 Task: Use mute to declutter your inbox during busy periods.
Action: Mouse moved to (192, 209)
Screenshot: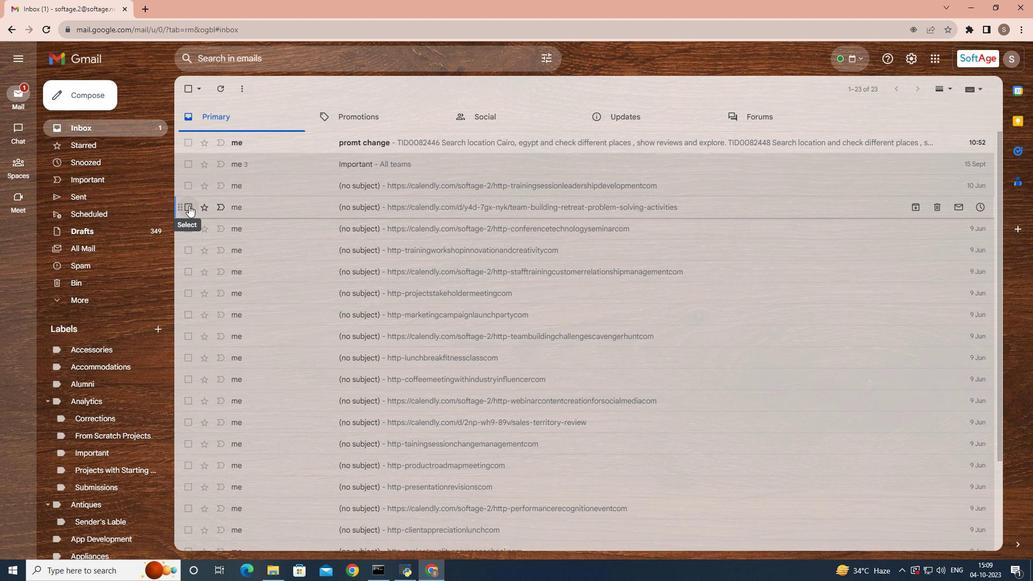 
Action: Mouse pressed left at (192, 209)
Screenshot: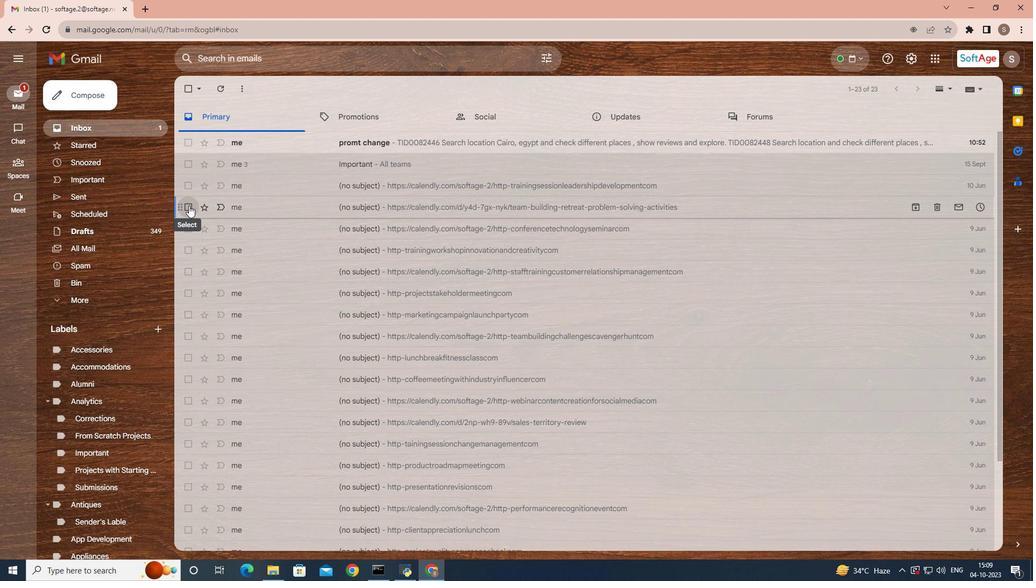 
Action: Mouse moved to (190, 229)
Screenshot: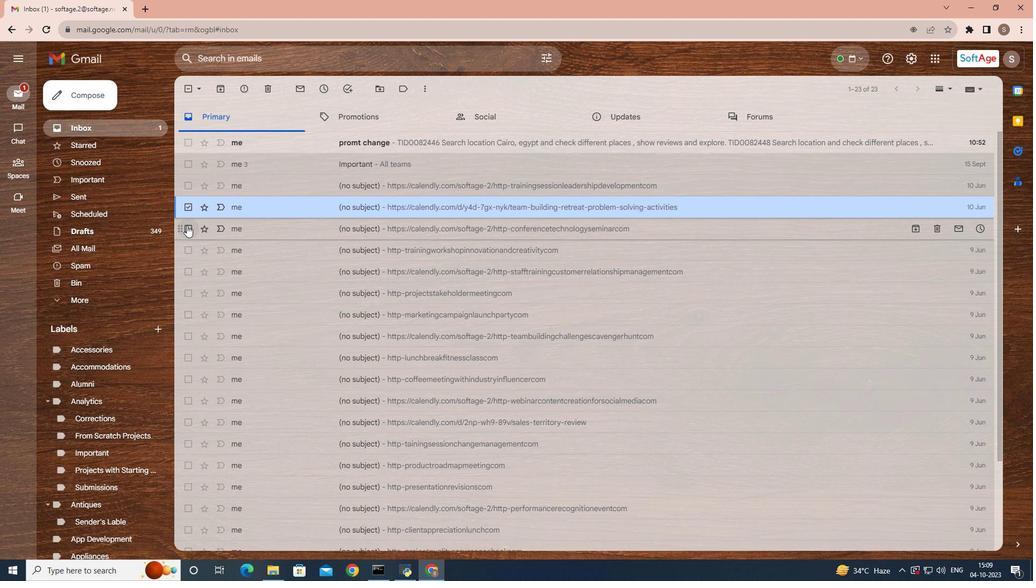 
Action: Mouse pressed left at (190, 229)
Screenshot: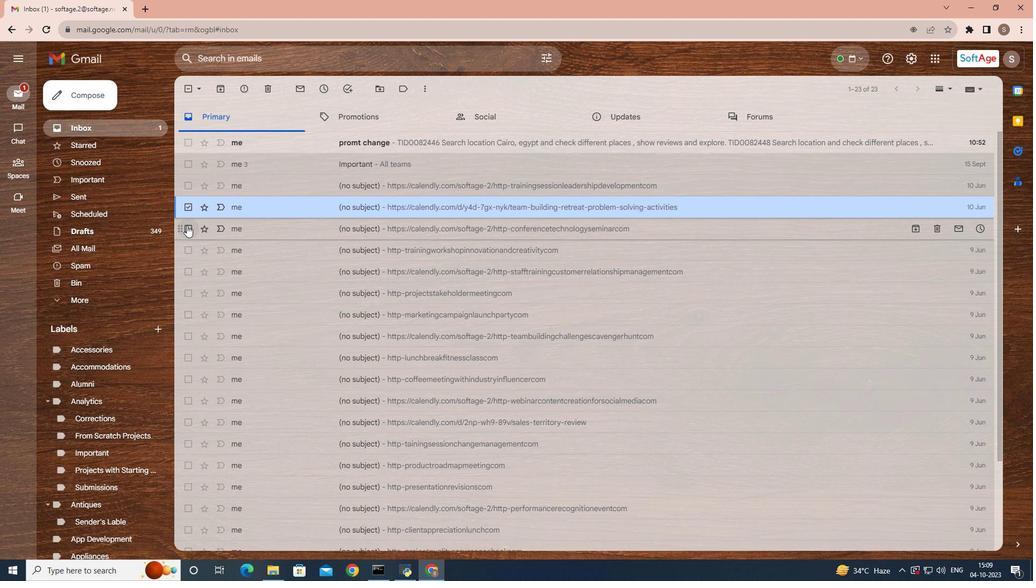 
Action: Mouse moved to (190, 252)
Screenshot: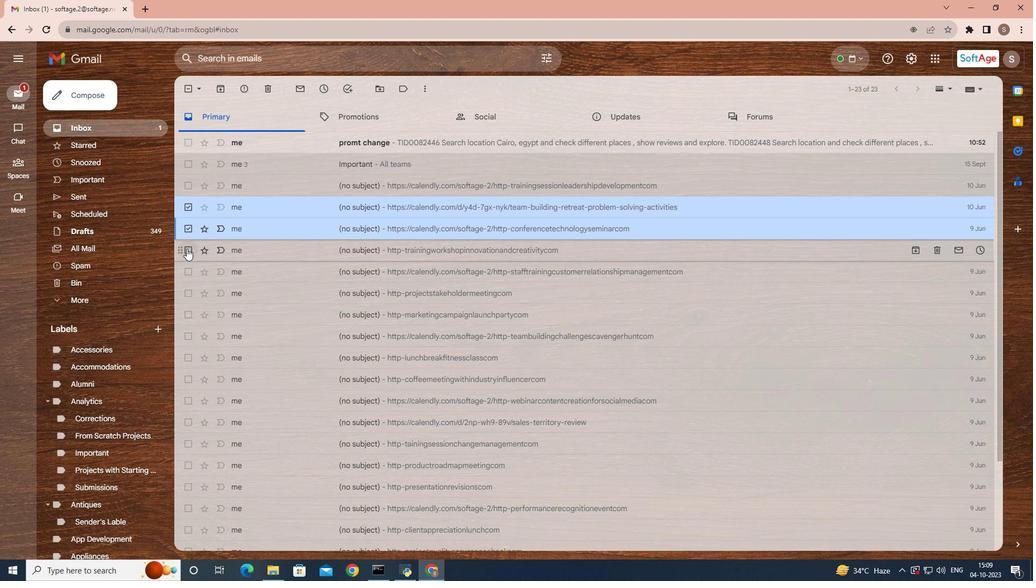 
Action: Mouse pressed left at (190, 252)
Screenshot: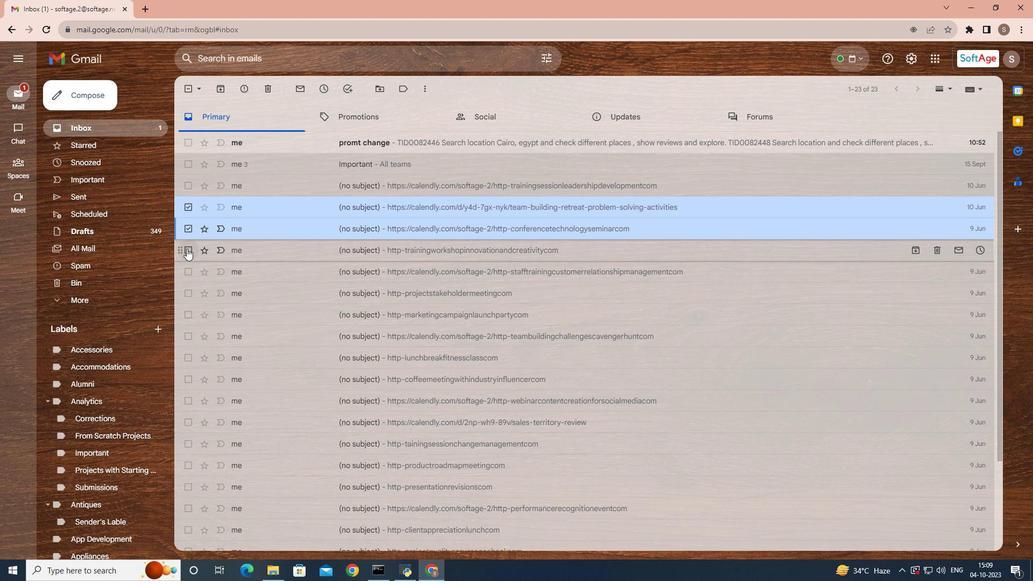 
Action: Mouse moved to (196, 279)
Screenshot: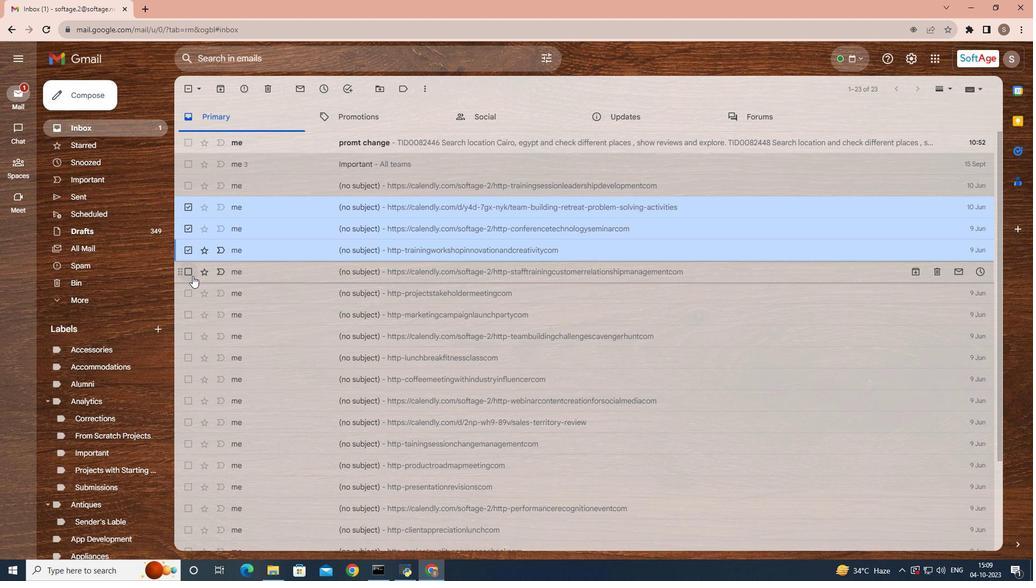 
Action: Mouse pressed left at (196, 279)
Screenshot: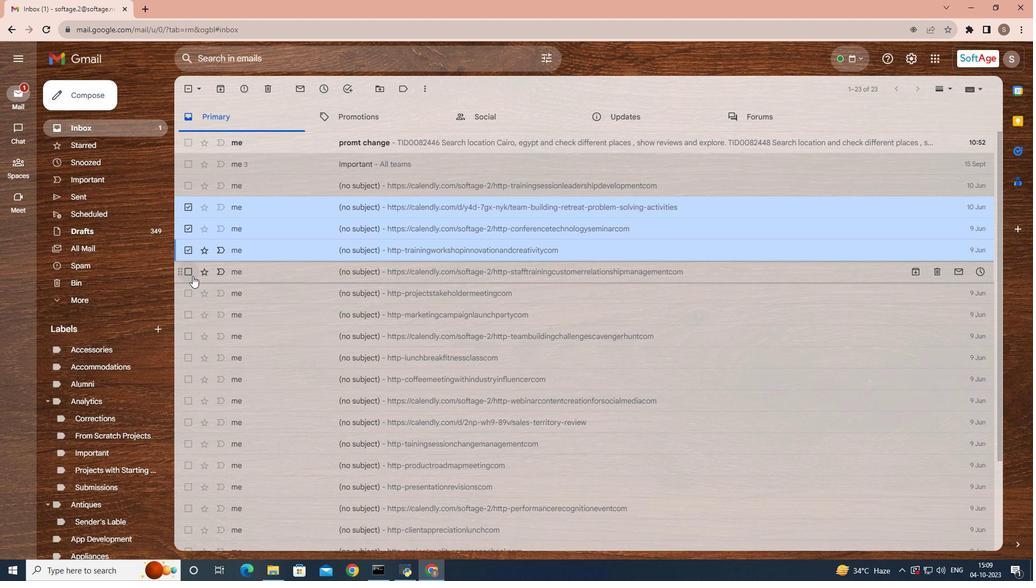 
Action: Mouse moved to (194, 298)
Screenshot: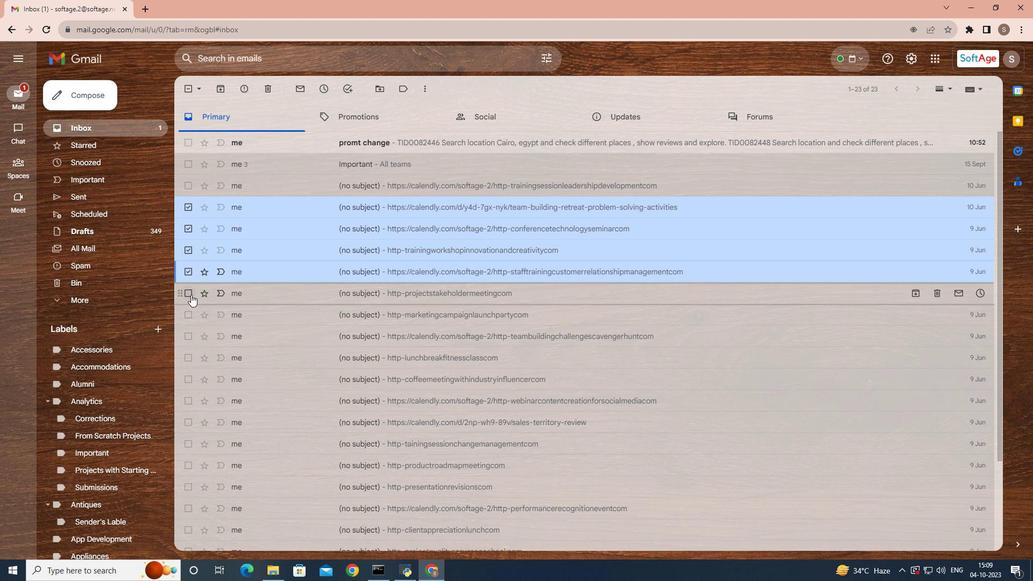 
Action: Mouse pressed left at (194, 298)
Screenshot: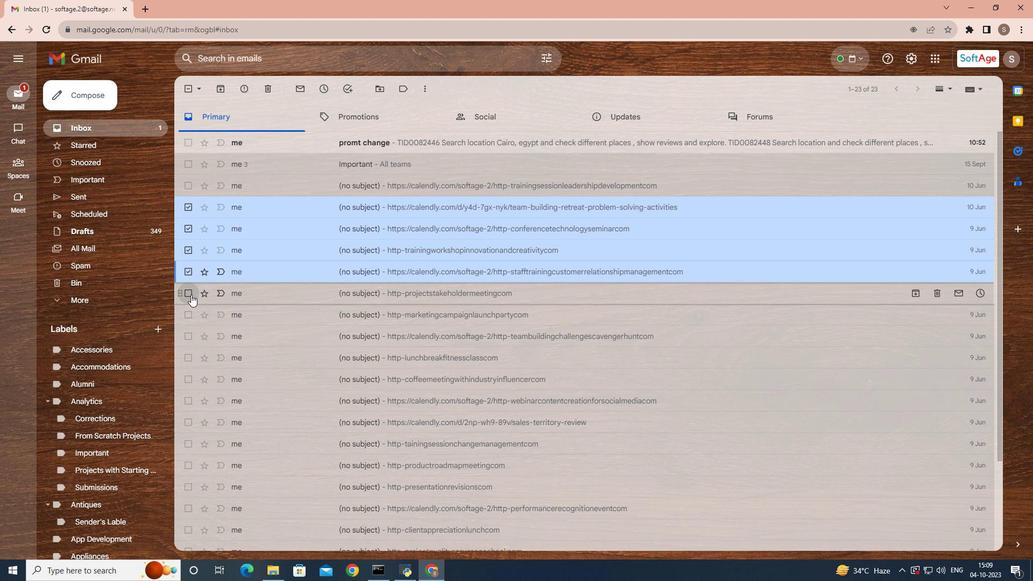 
Action: Mouse moved to (190, 325)
Screenshot: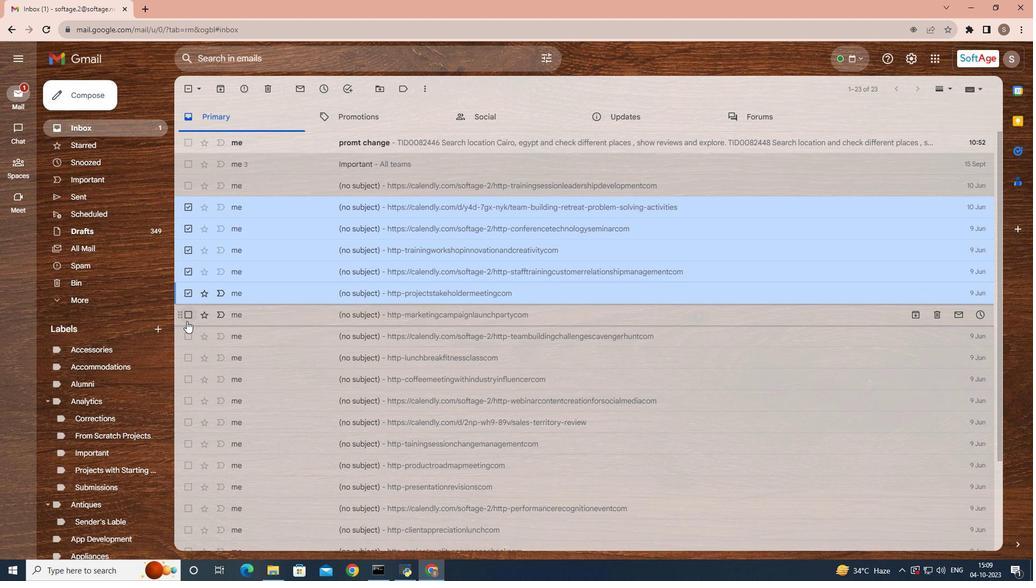 
Action: Mouse pressed left at (190, 325)
Screenshot: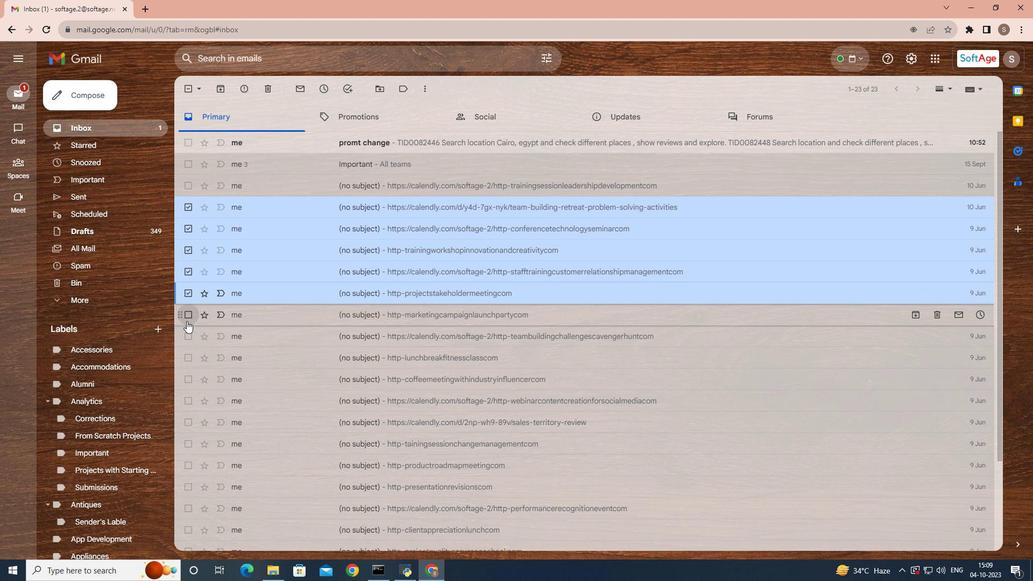 
Action: Mouse moved to (188, 343)
Screenshot: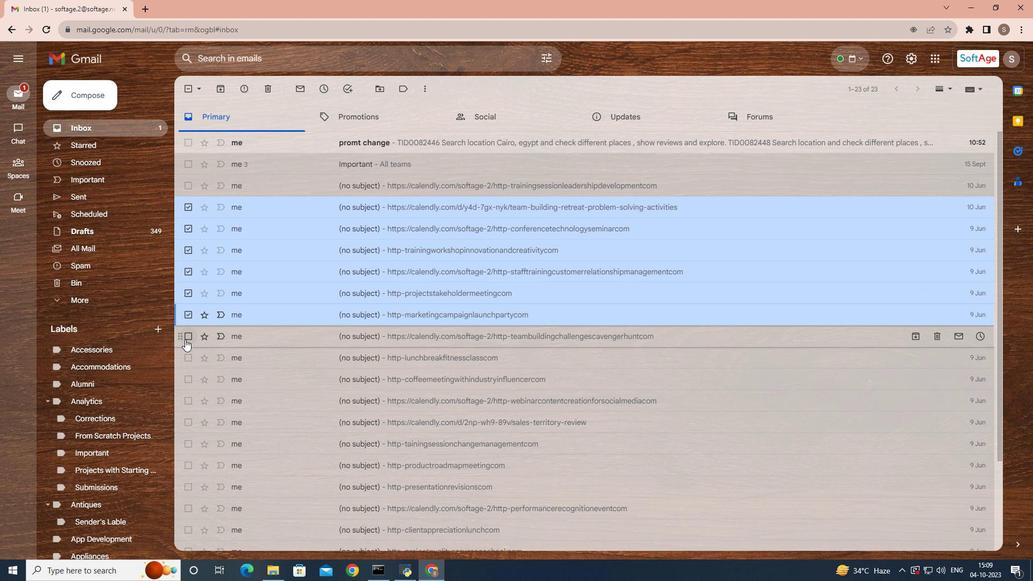 
Action: Mouse pressed left at (188, 343)
Screenshot: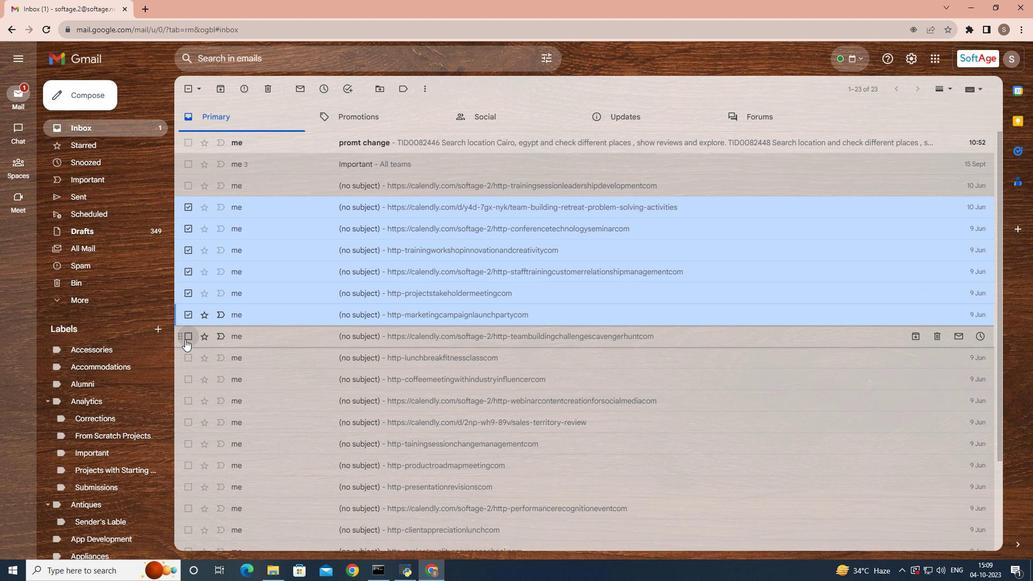 
Action: Mouse moved to (190, 371)
Screenshot: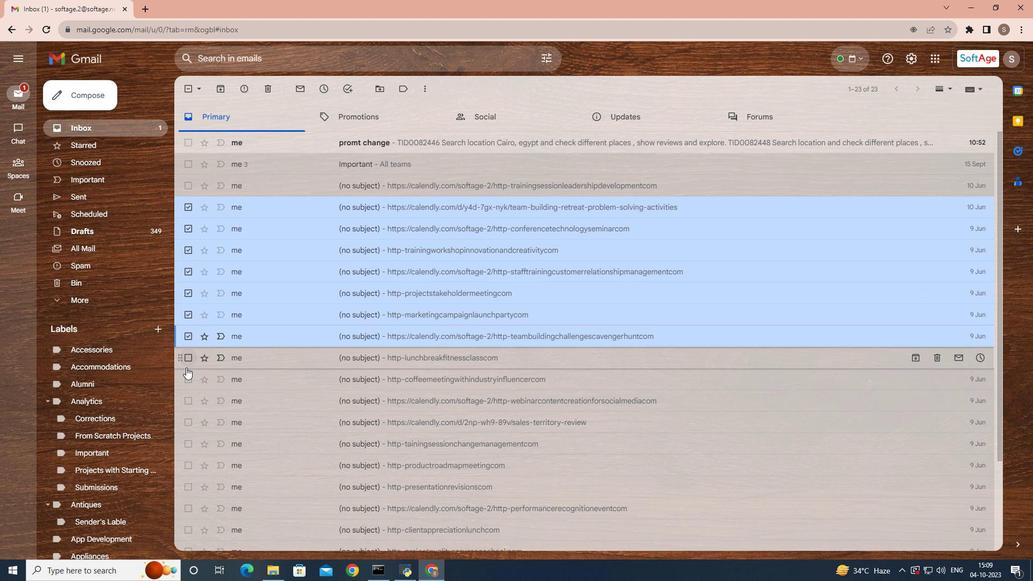 
Action: Mouse pressed left at (190, 371)
Screenshot: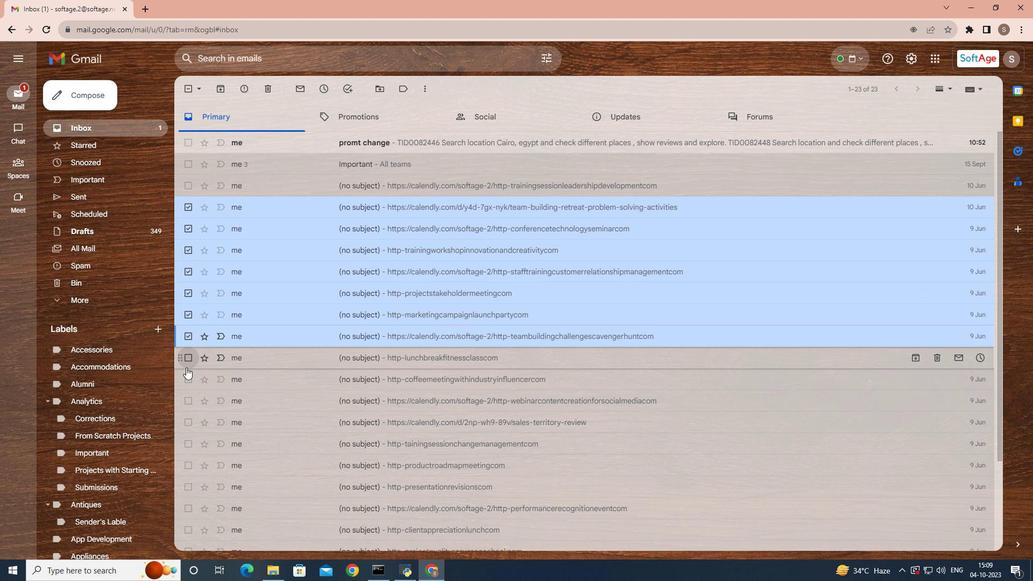 
Action: Mouse moved to (190, 390)
Screenshot: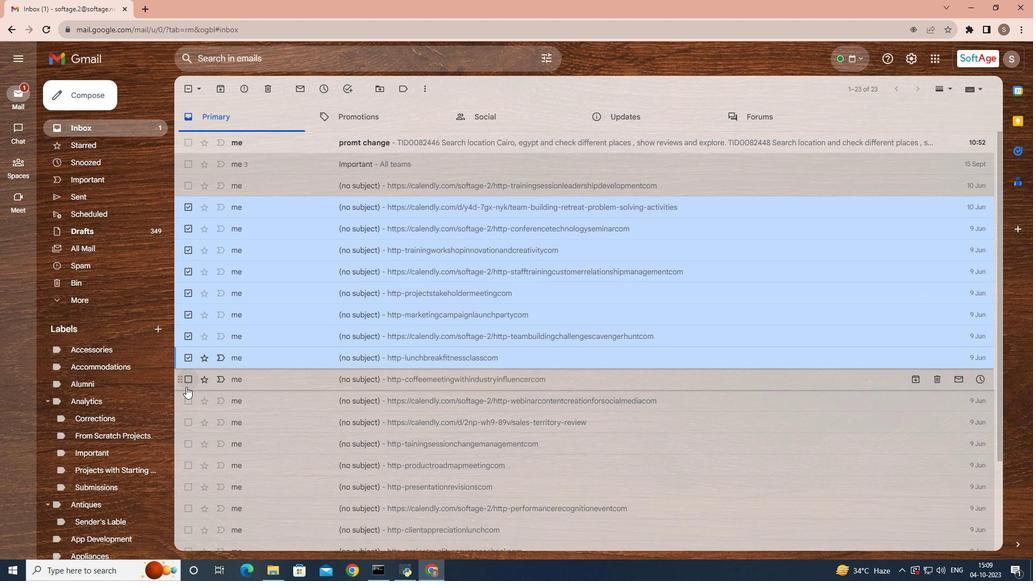 
Action: Mouse pressed left at (190, 390)
Screenshot: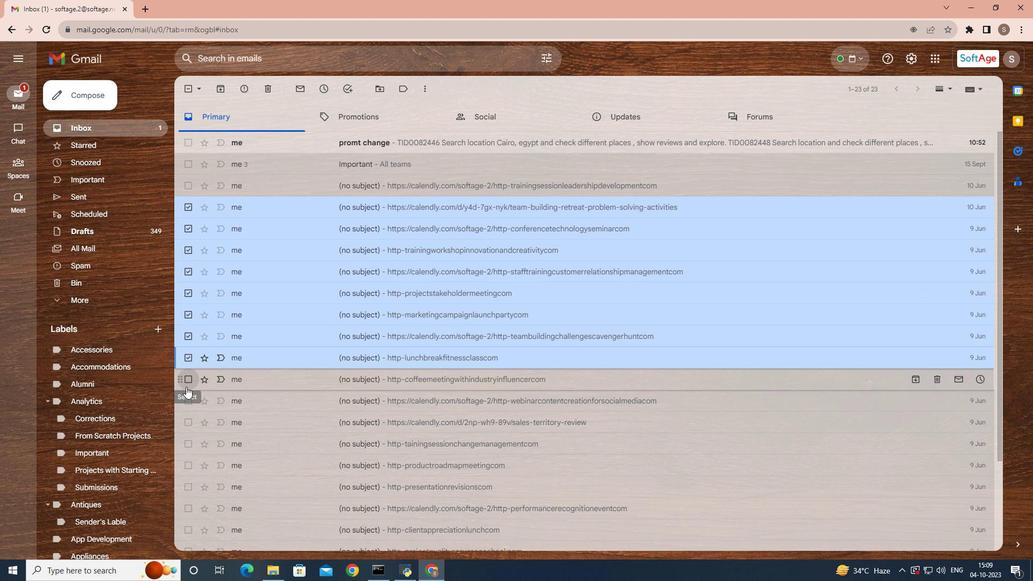 
Action: Mouse moved to (188, 410)
Screenshot: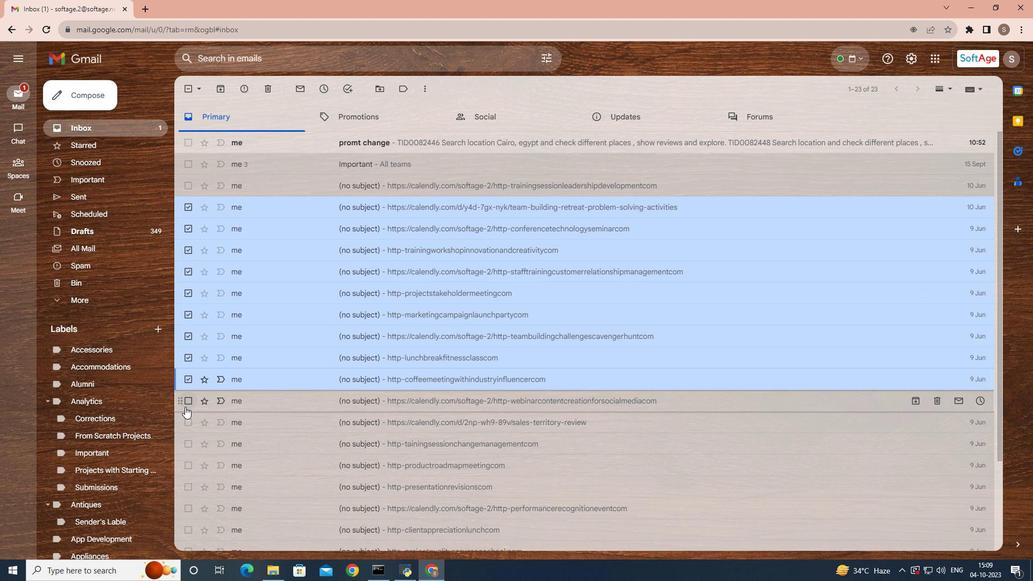 
Action: Mouse pressed left at (188, 410)
Screenshot: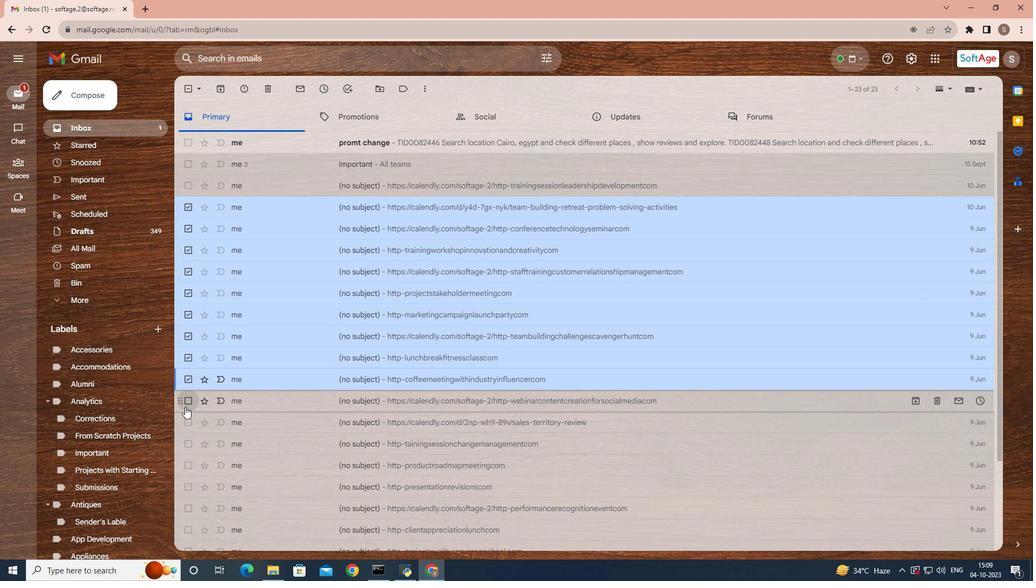 
Action: Mouse moved to (188, 425)
Screenshot: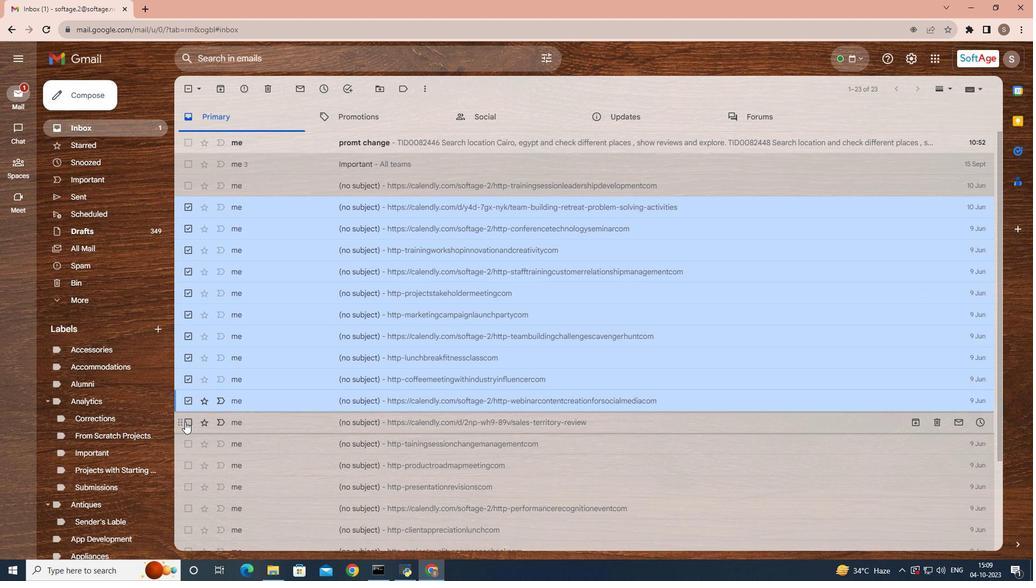 
Action: Mouse pressed left at (188, 425)
Screenshot: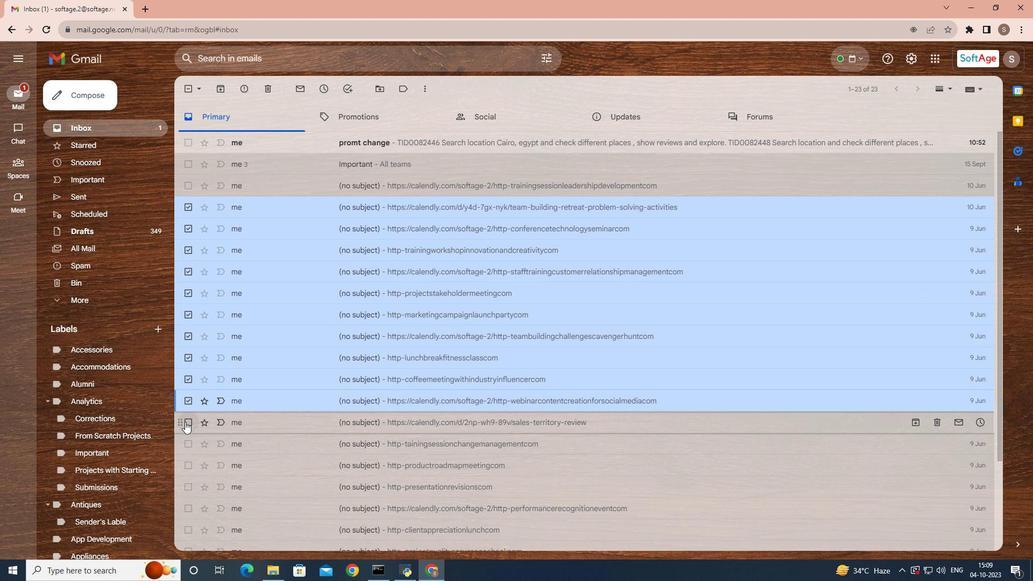
Action: Mouse moved to (188, 445)
Screenshot: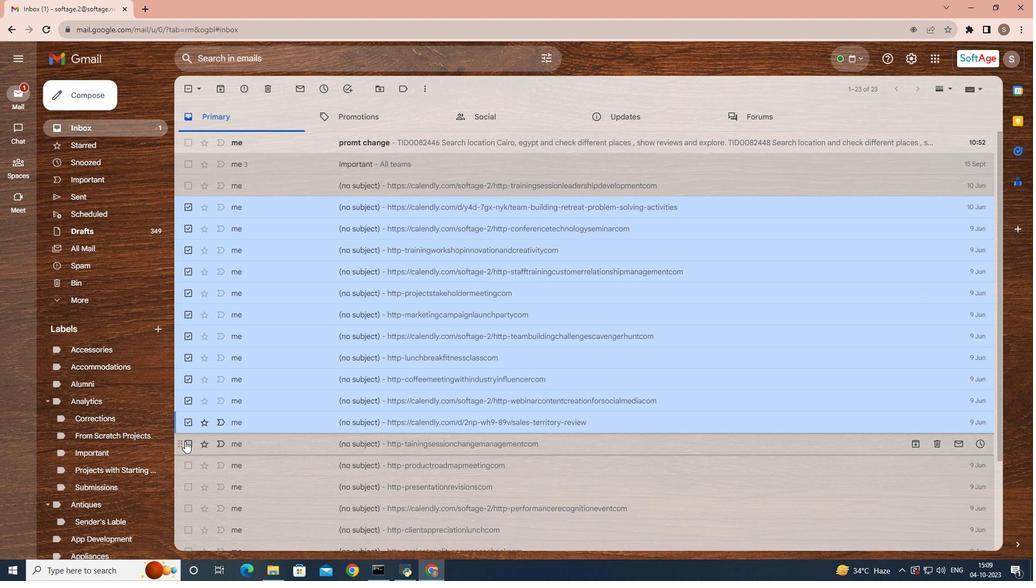 
Action: Mouse pressed left at (188, 445)
Screenshot: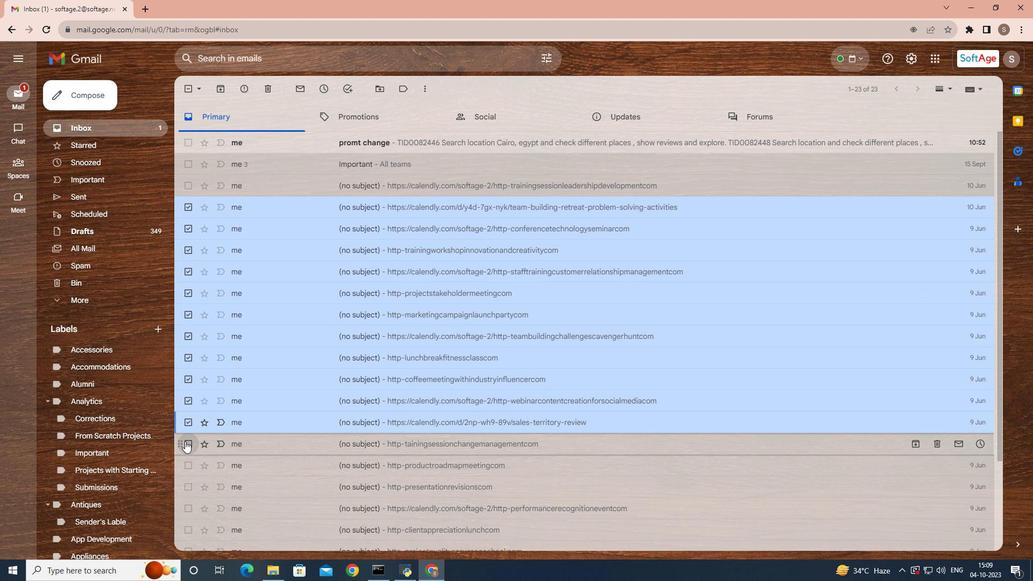 
Action: Mouse moved to (188, 461)
Screenshot: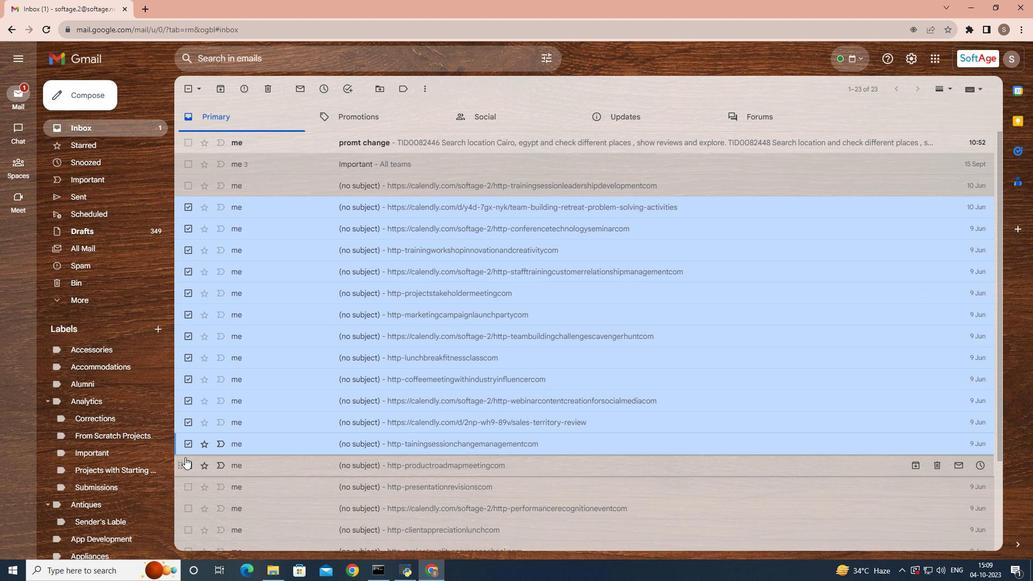 
Action: Mouse pressed left at (188, 461)
Screenshot: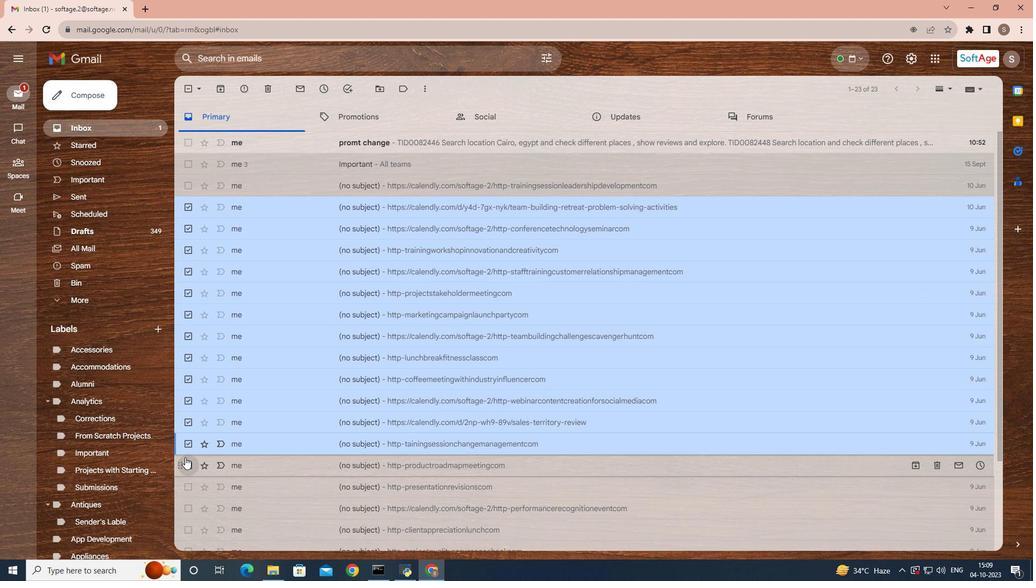 
Action: Mouse moved to (192, 488)
Screenshot: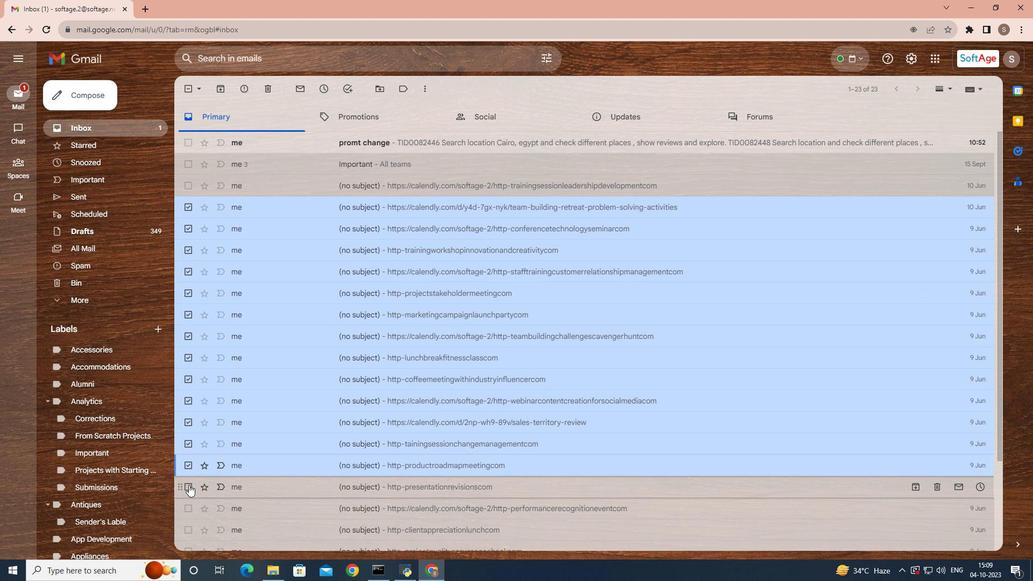 
Action: Mouse pressed left at (192, 488)
Screenshot: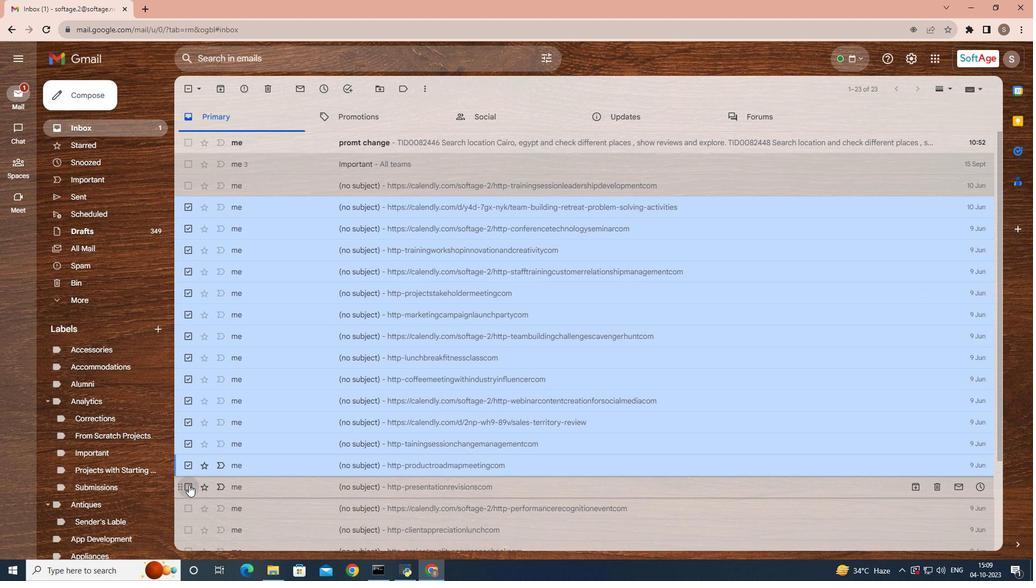 
Action: Mouse moved to (429, 92)
Screenshot: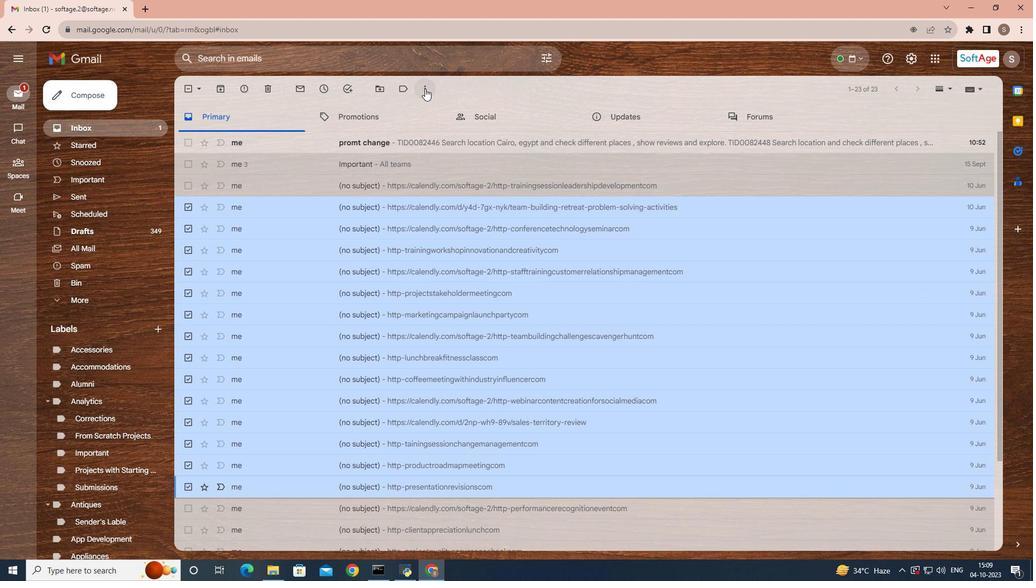 
Action: Mouse pressed left at (429, 92)
Screenshot: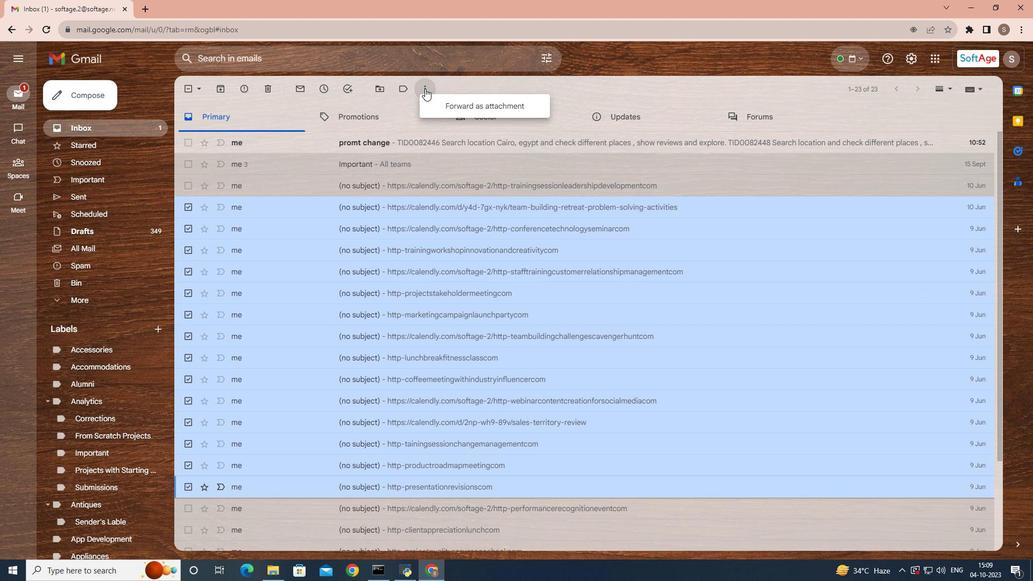 
Action: Mouse moved to (443, 185)
Screenshot: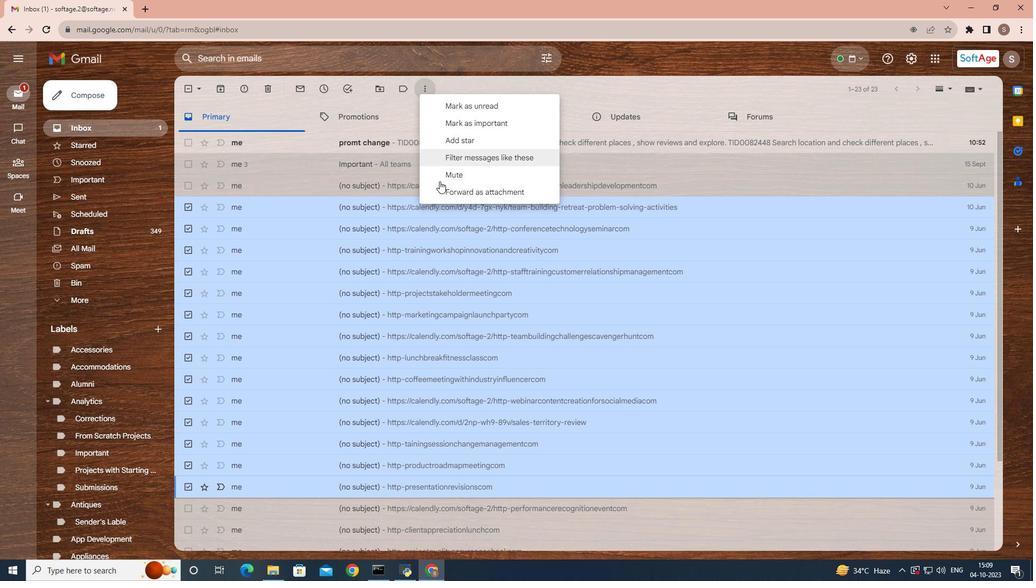 
Action: Mouse pressed left at (443, 185)
Screenshot: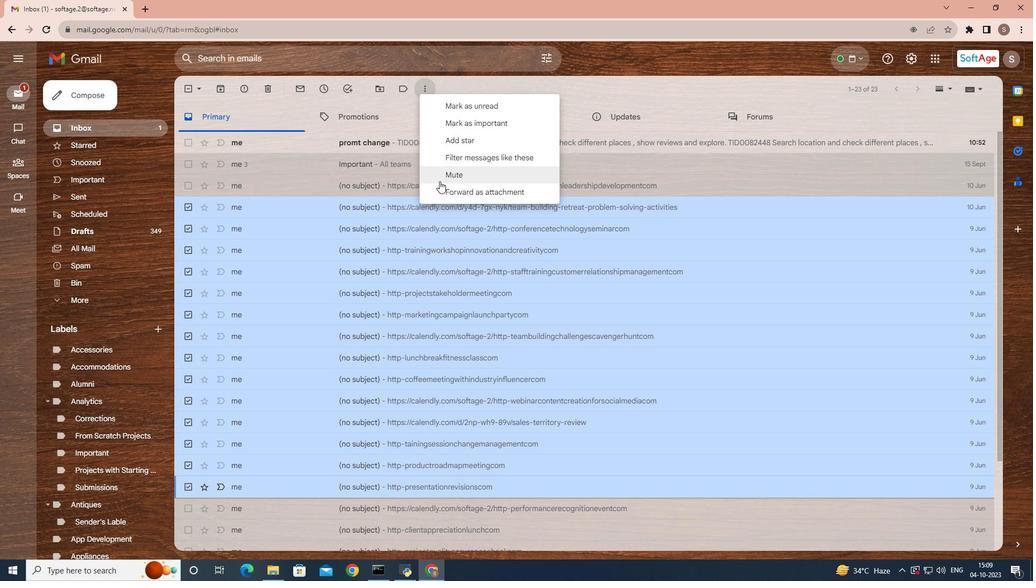 
